 Task: Select a due date automation when advanced on, the moment a card is due add fields without custom field "Resume" unchecked.
Action: Mouse moved to (1161, 94)
Screenshot: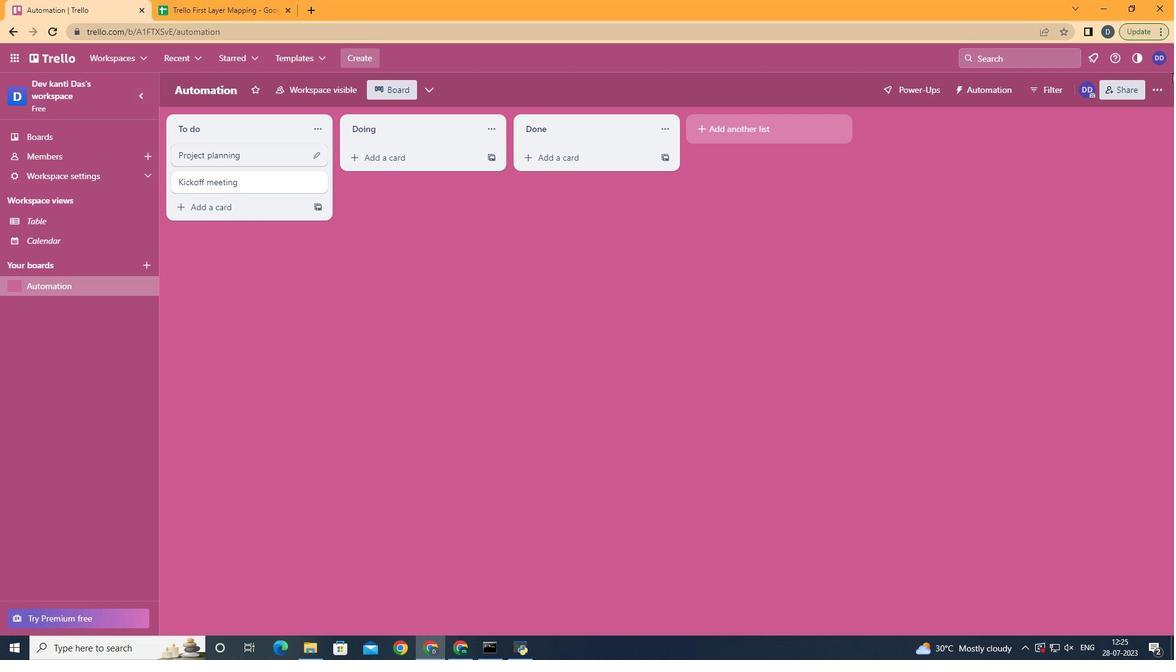 
Action: Mouse pressed left at (1161, 94)
Screenshot: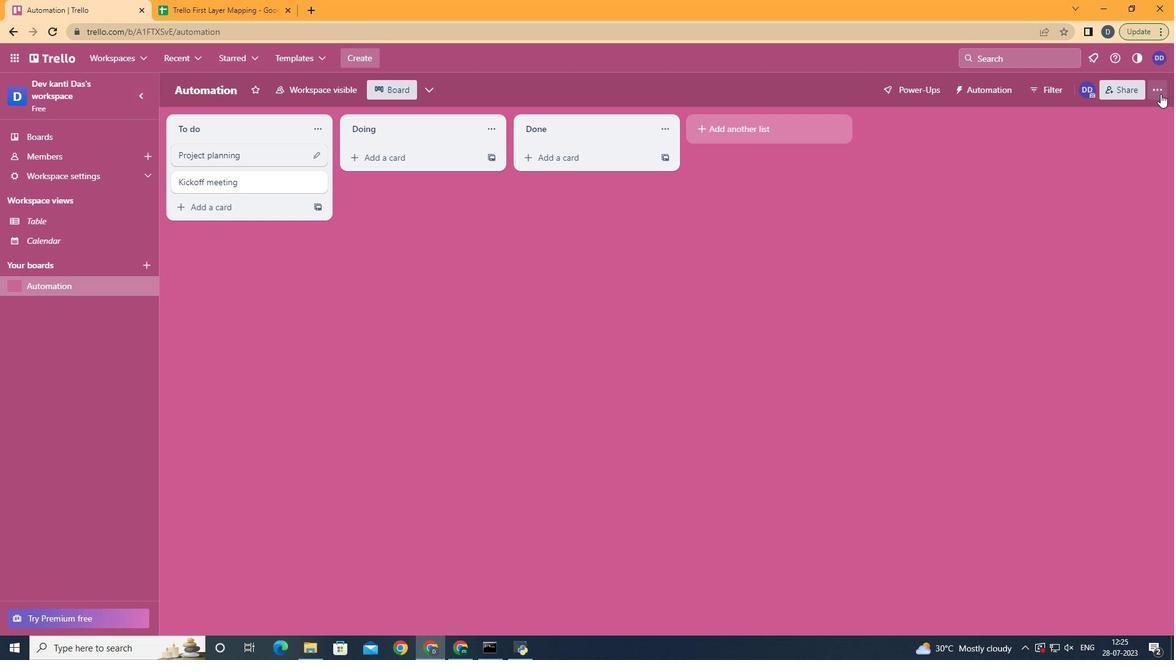 
Action: Mouse moved to (1057, 261)
Screenshot: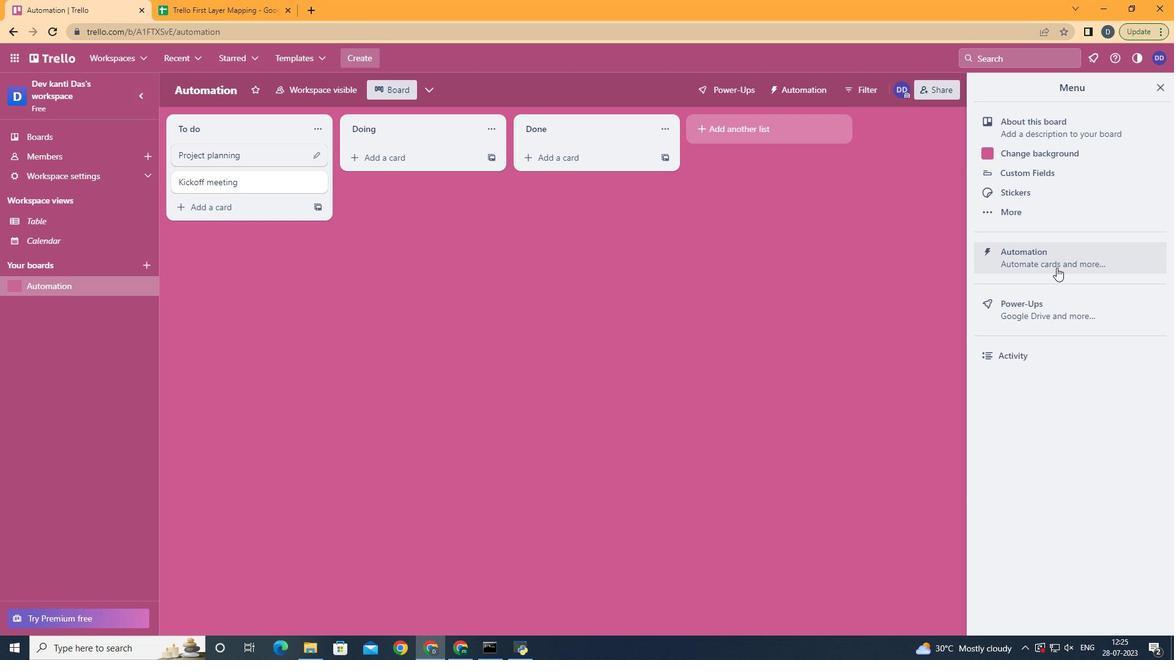
Action: Mouse pressed left at (1057, 261)
Screenshot: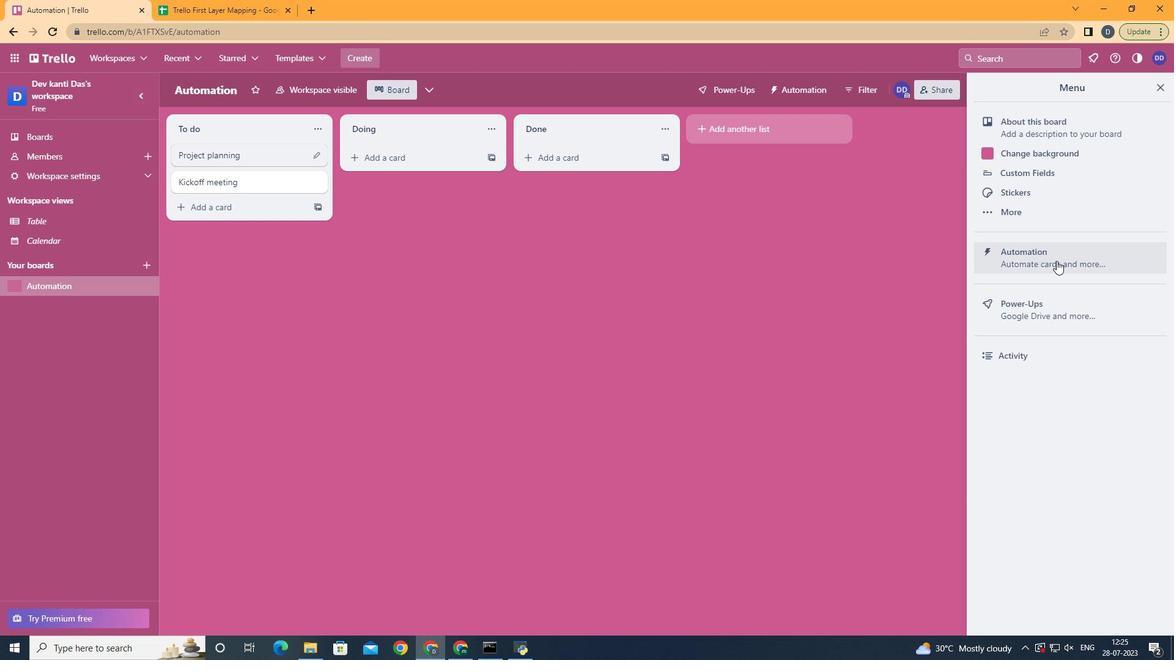 
Action: Mouse moved to (222, 256)
Screenshot: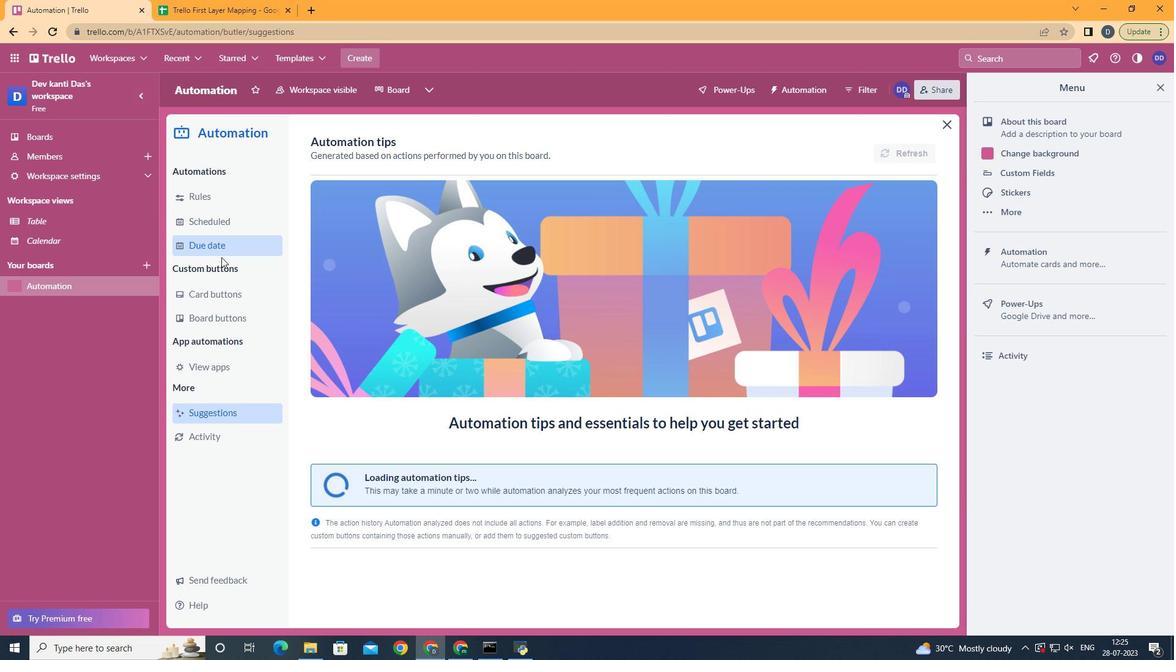 
Action: Mouse pressed left at (222, 256)
Screenshot: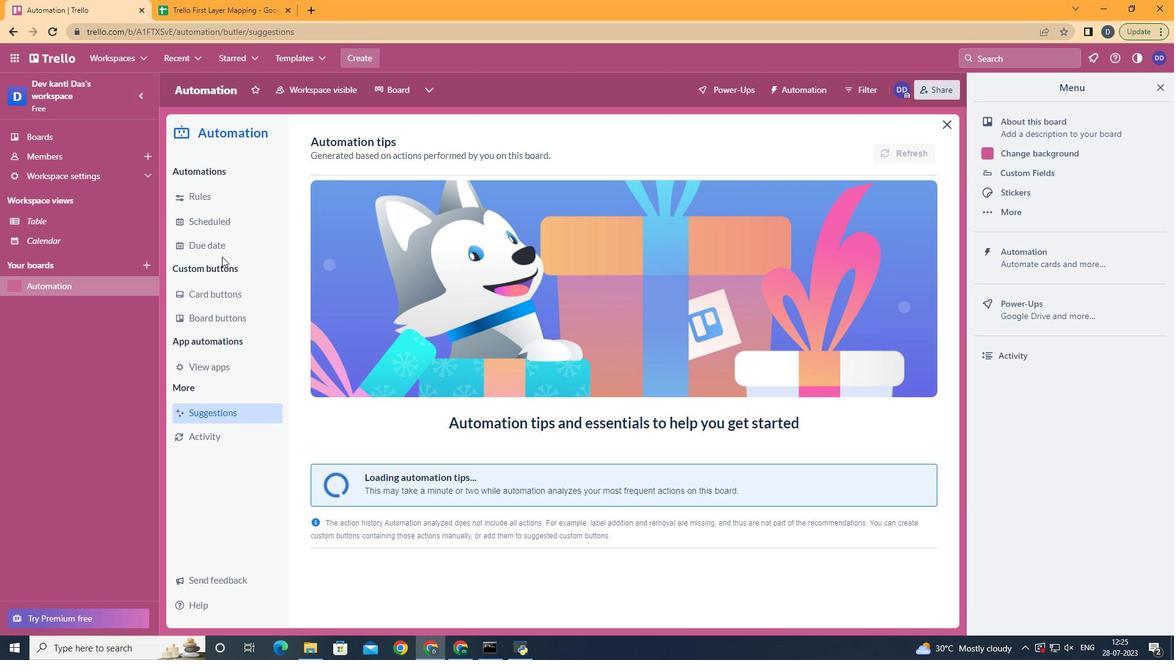 
Action: Mouse moved to (225, 253)
Screenshot: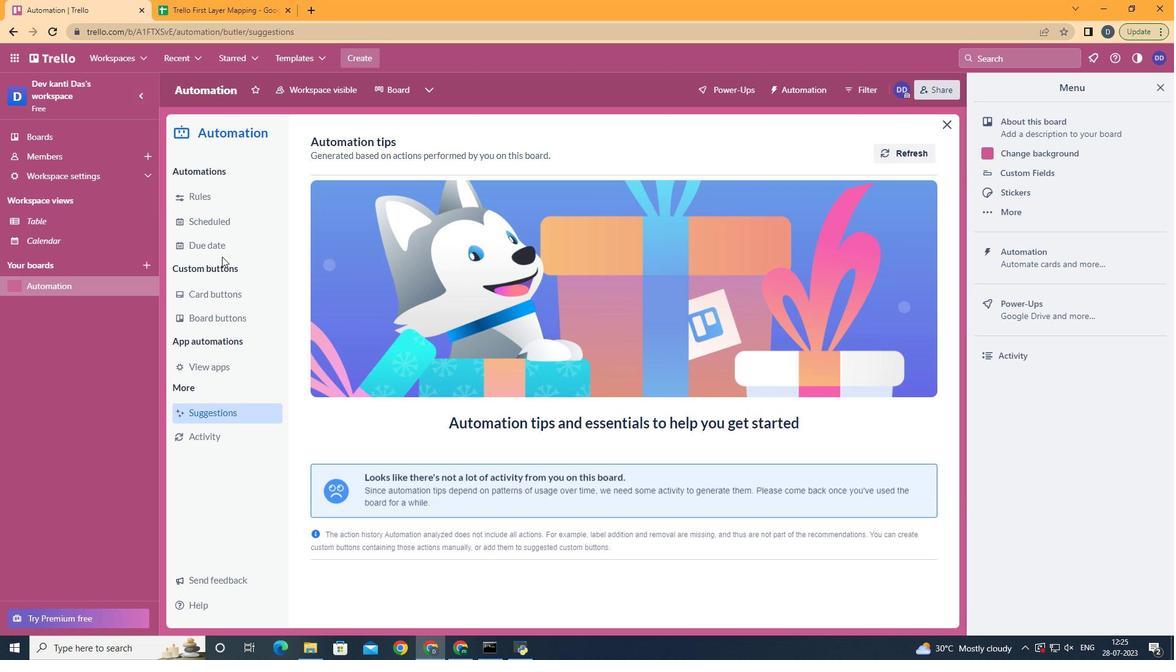 
Action: Mouse pressed left at (225, 253)
Screenshot: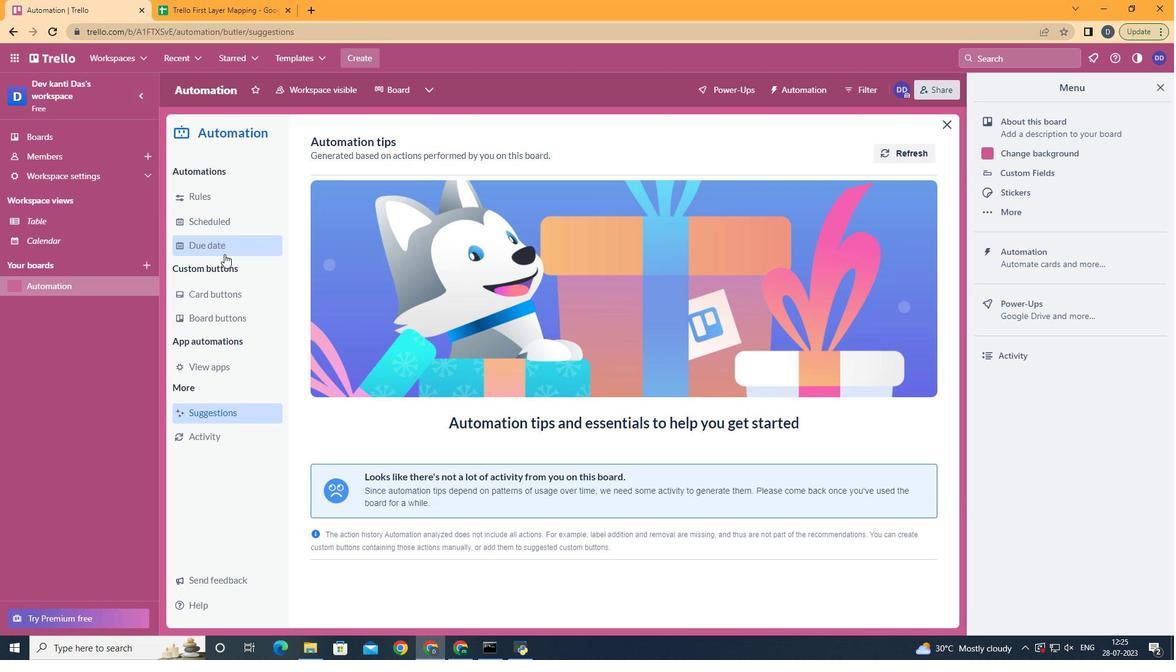 
Action: Mouse moved to (894, 141)
Screenshot: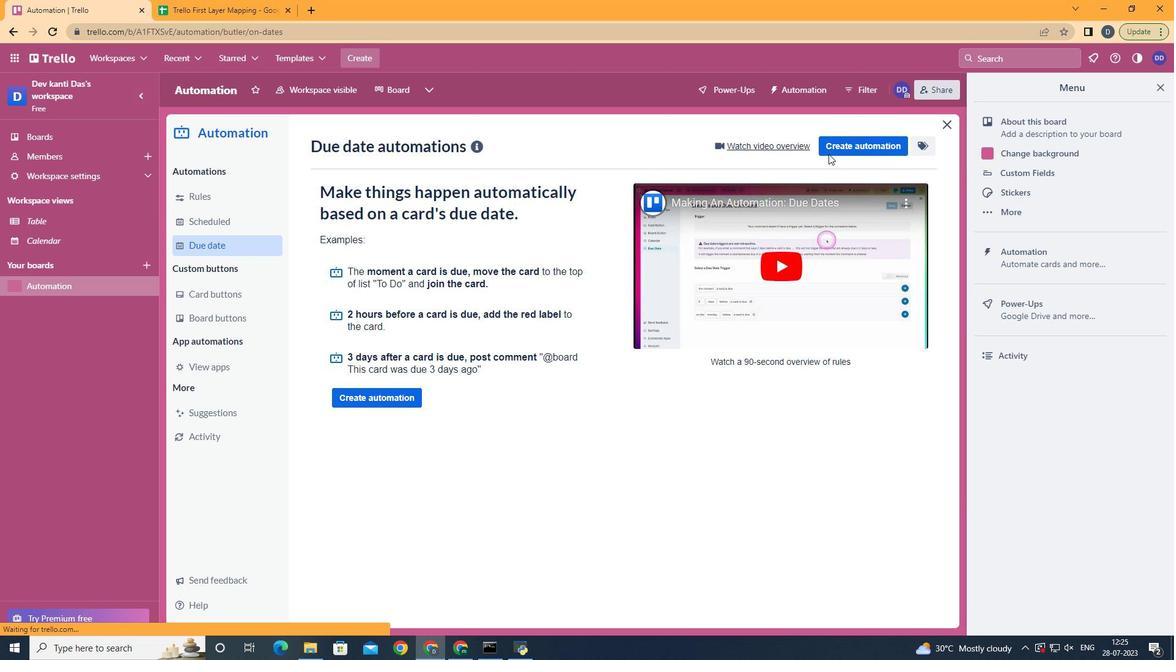 
Action: Mouse pressed left at (894, 141)
Screenshot: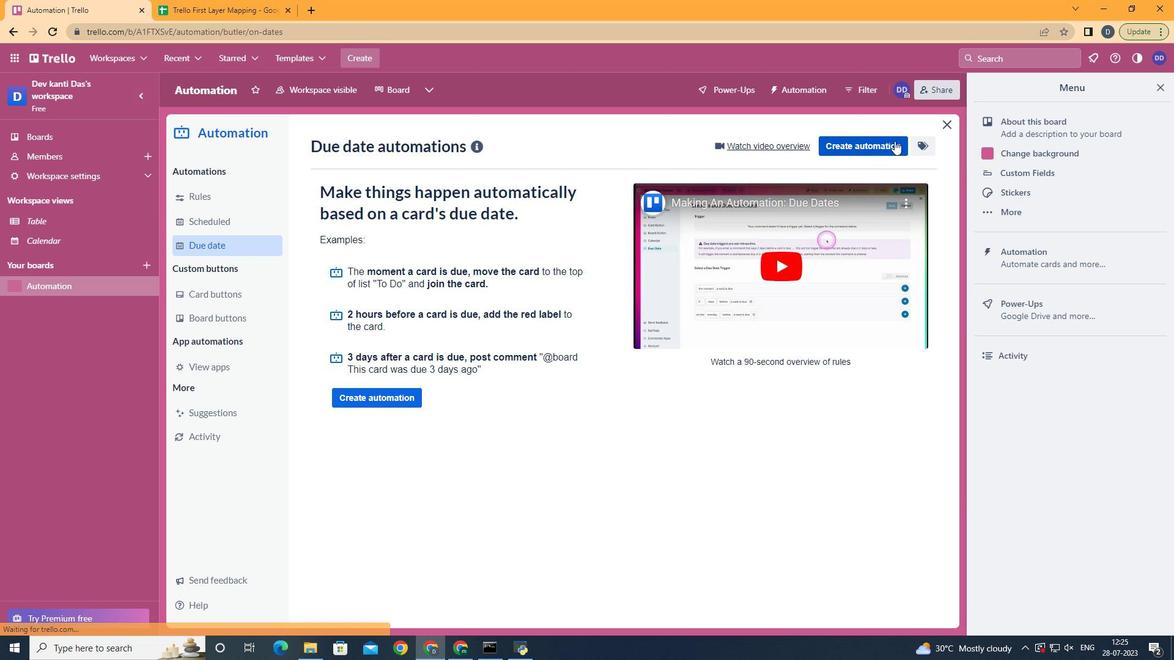 
Action: Mouse moved to (620, 259)
Screenshot: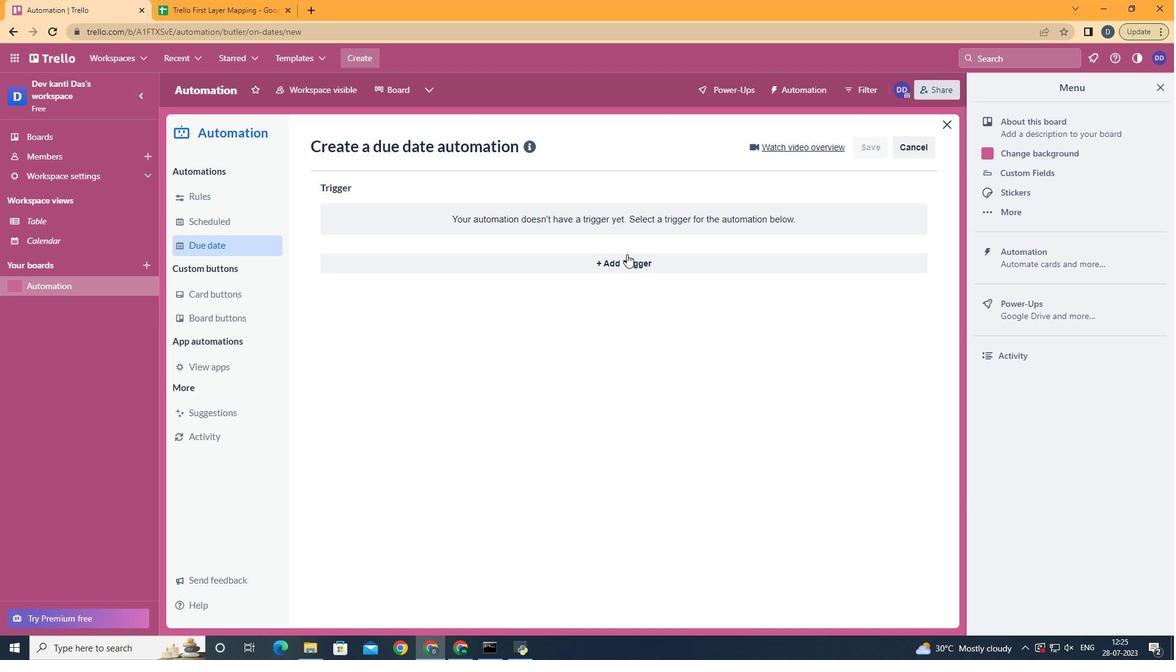 
Action: Mouse pressed left at (620, 259)
Screenshot: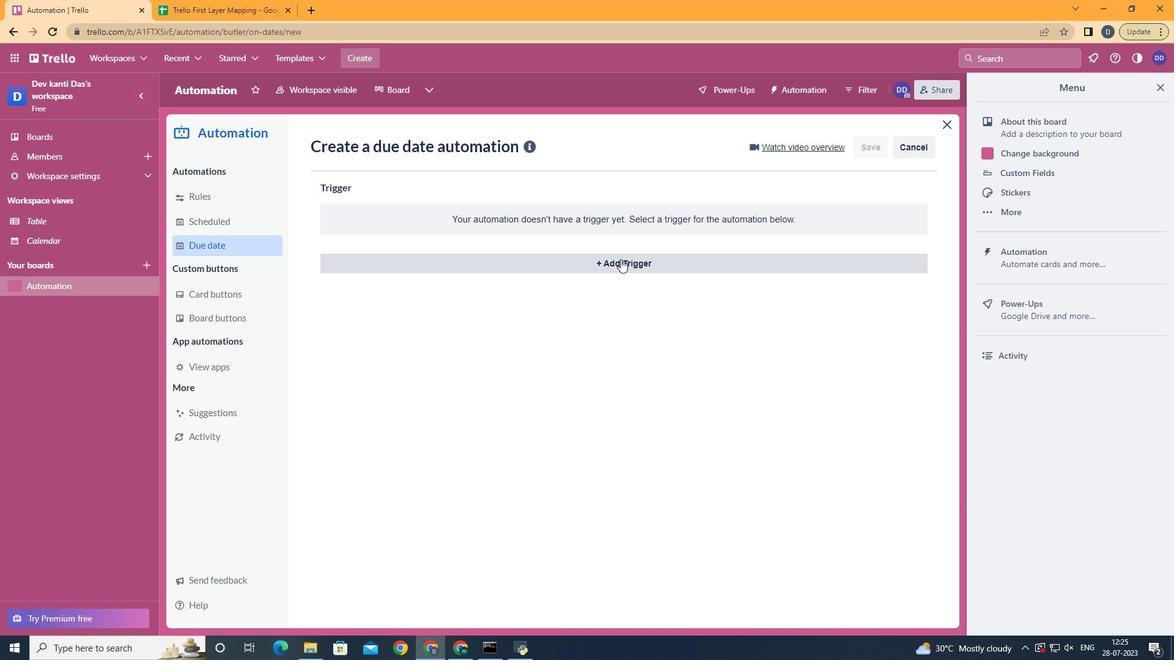 
Action: Mouse moved to (368, 436)
Screenshot: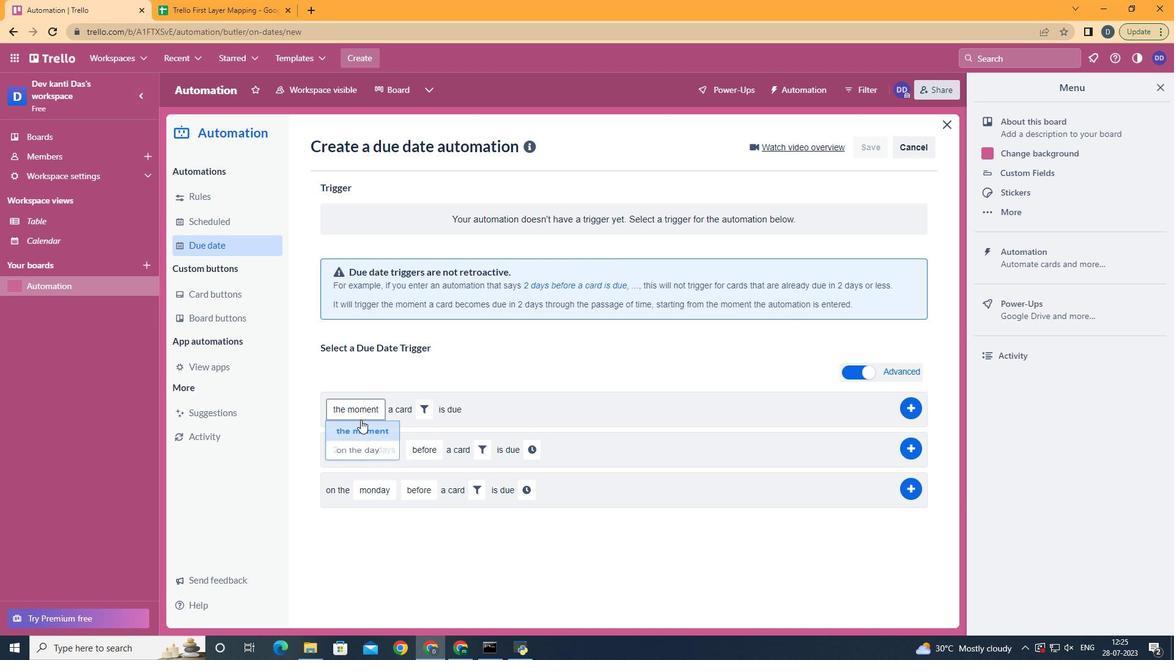 
Action: Mouse pressed left at (368, 436)
Screenshot: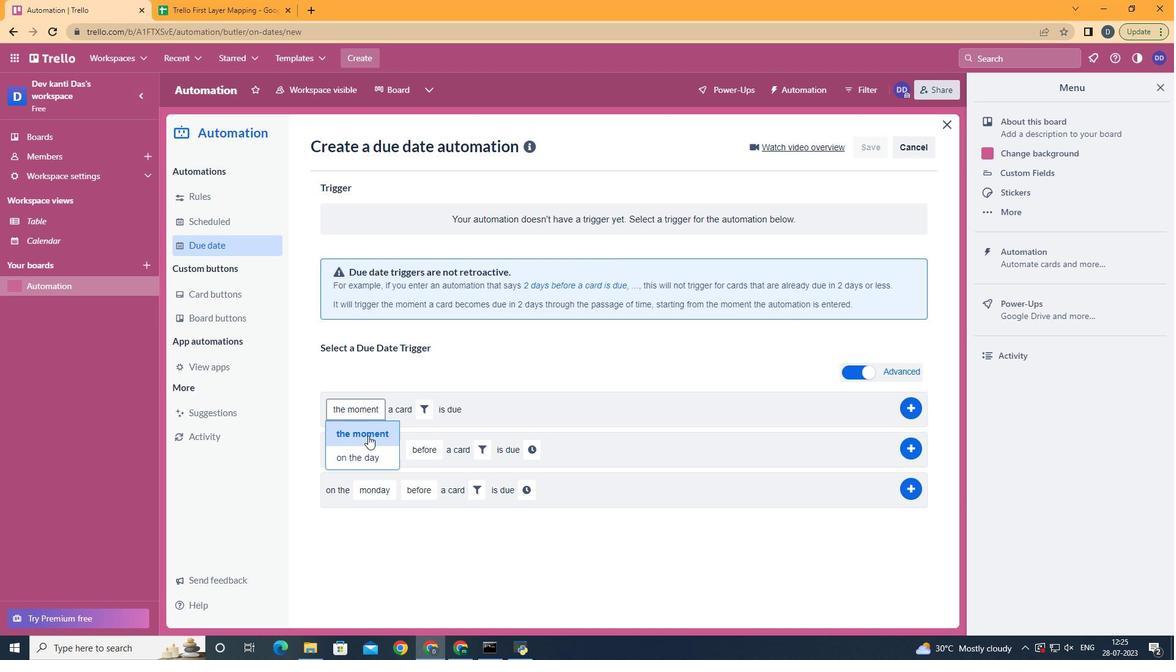 
Action: Mouse moved to (431, 408)
Screenshot: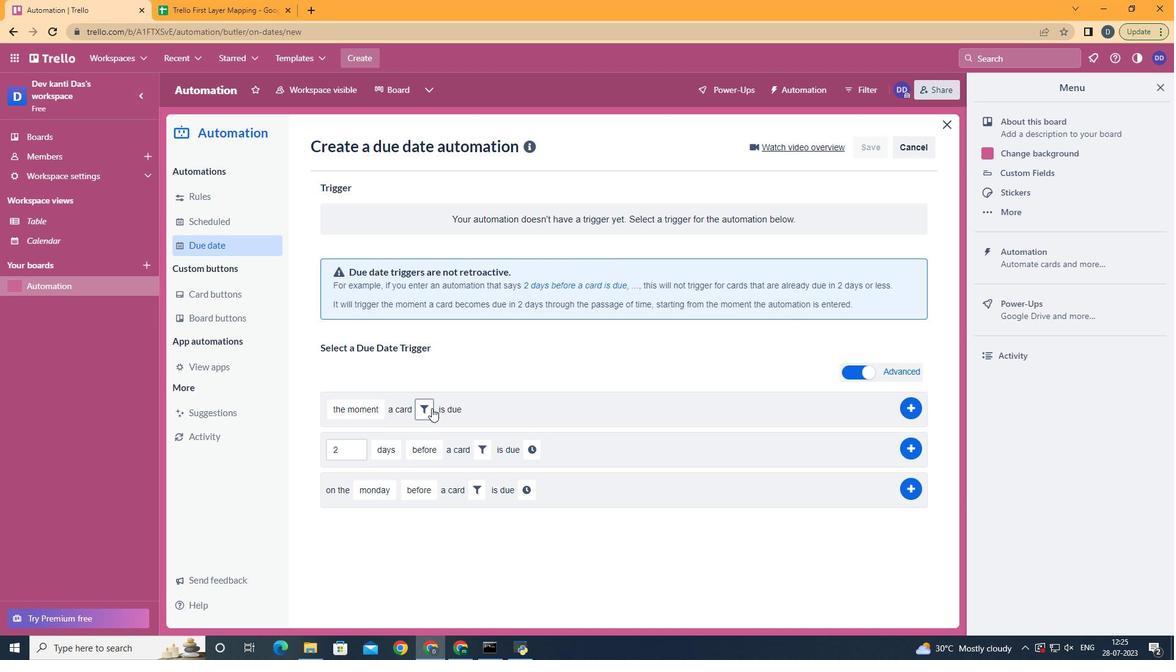 
Action: Mouse pressed left at (431, 408)
Screenshot: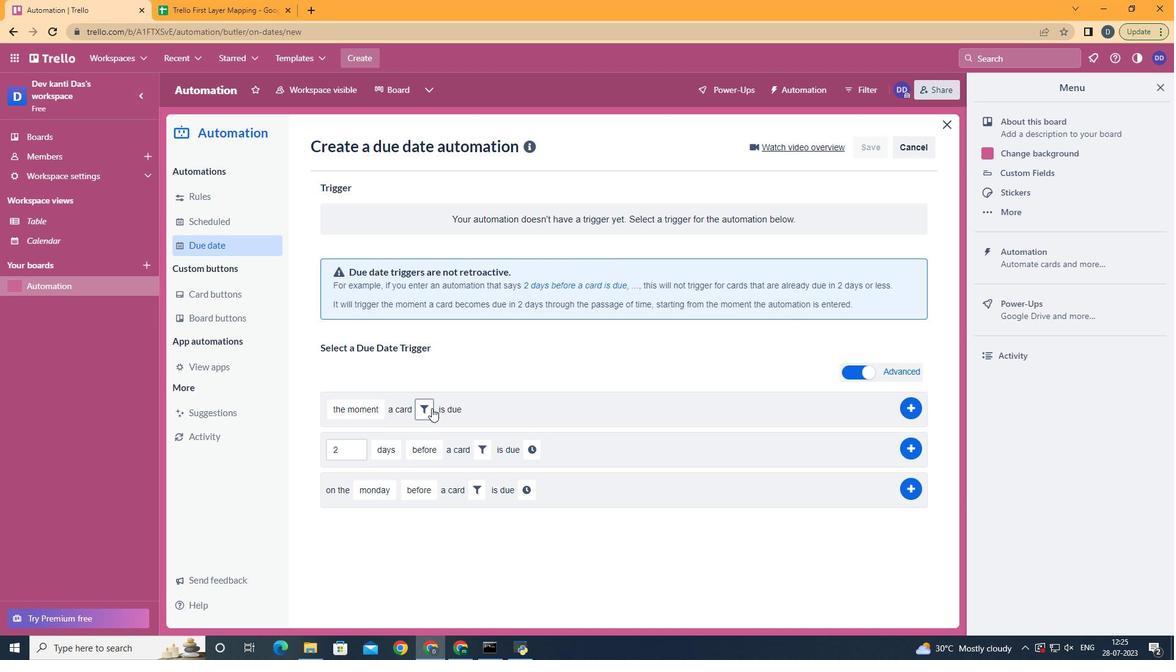 
Action: Mouse moved to (622, 448)
Screenshot: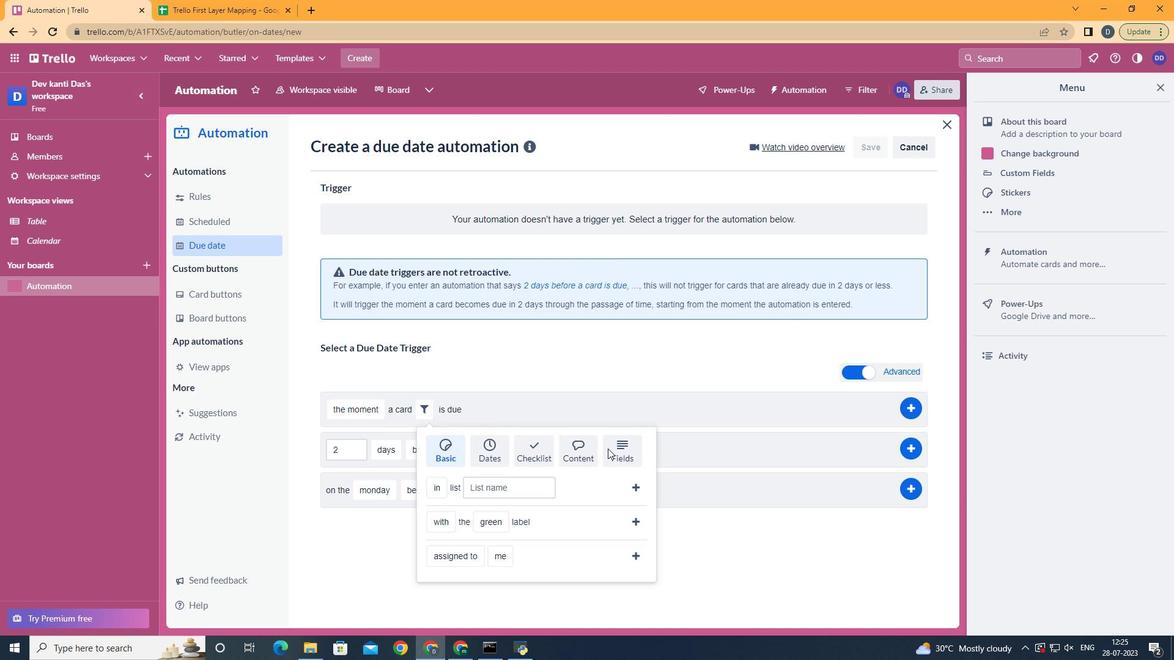 
Action: Mouse pressed left at (622, 448)
Screenshot: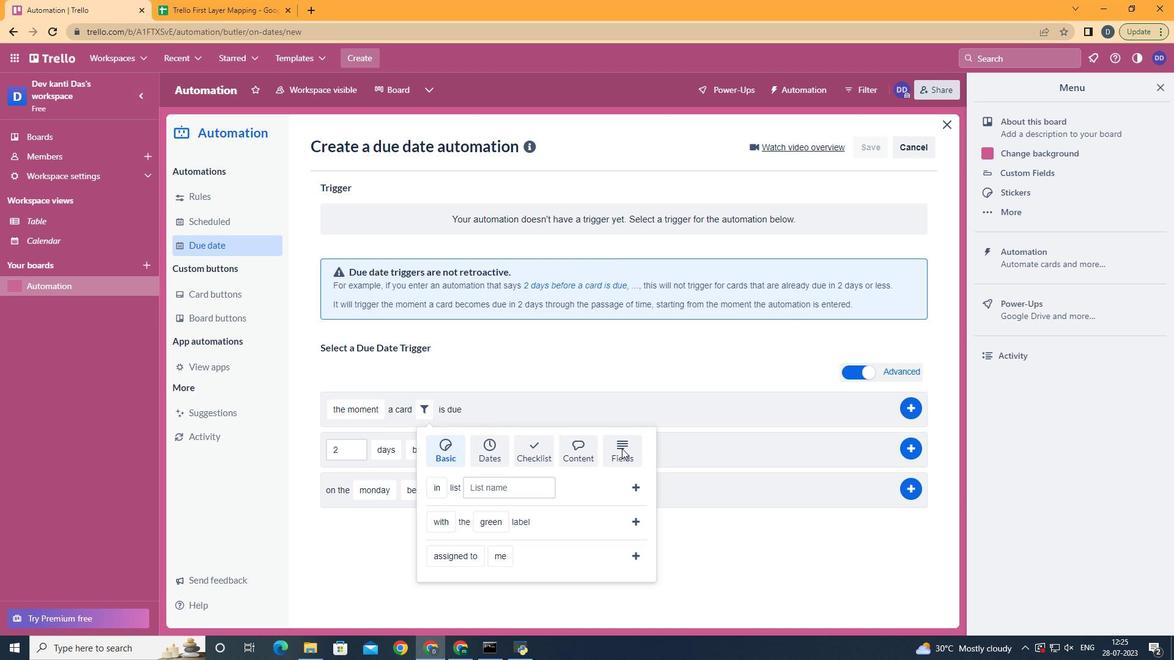 
Action: Mouse moved to (630, 441)
Screenshot: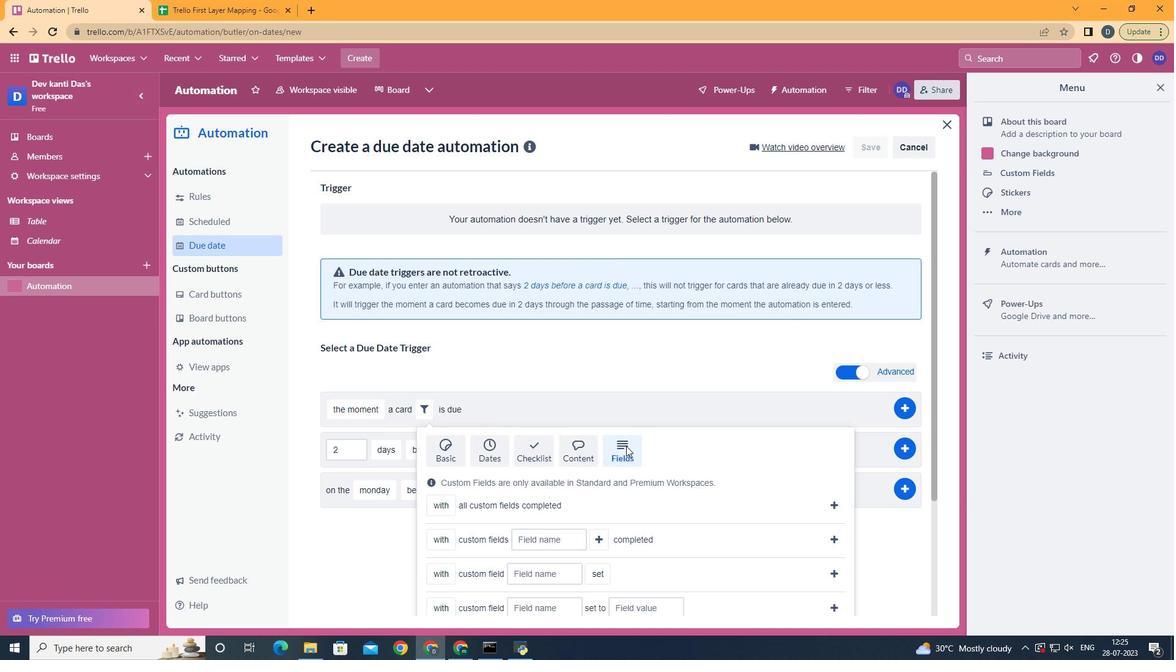 
Action: Mouse scrolled (630, 441) with delta (0, 0)
Screenshot: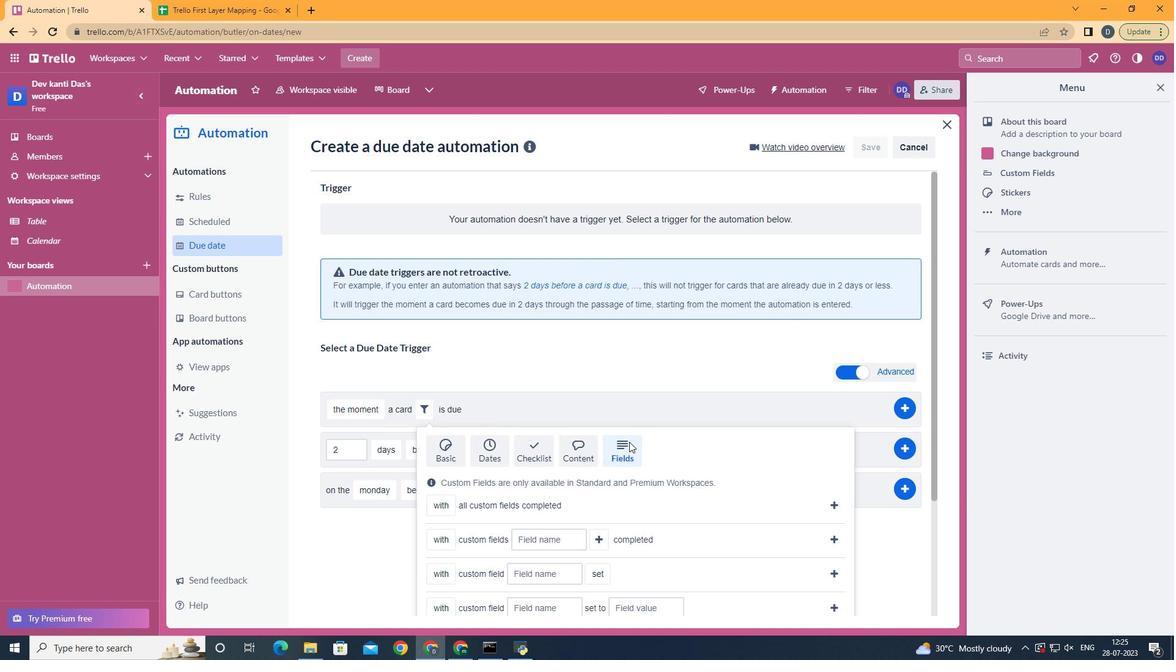 
Action: Mouse scrolled (630, 441) with delta (0, 0)
Screenshot: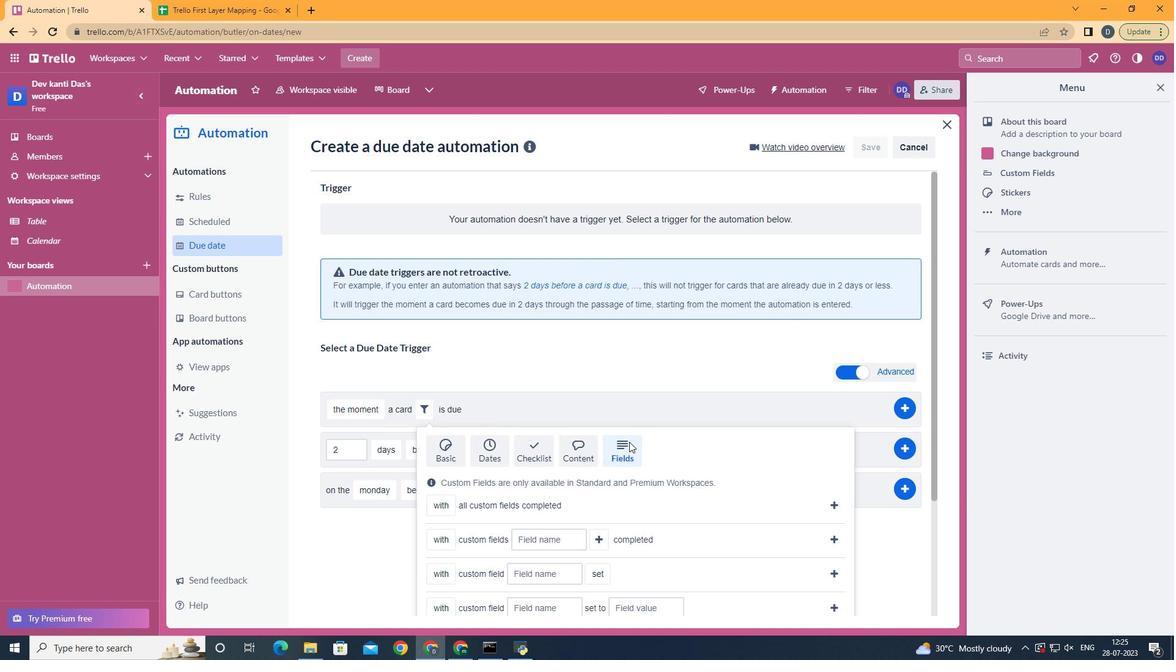 
Action: Mouse moved to (677, 416)
Screenshot: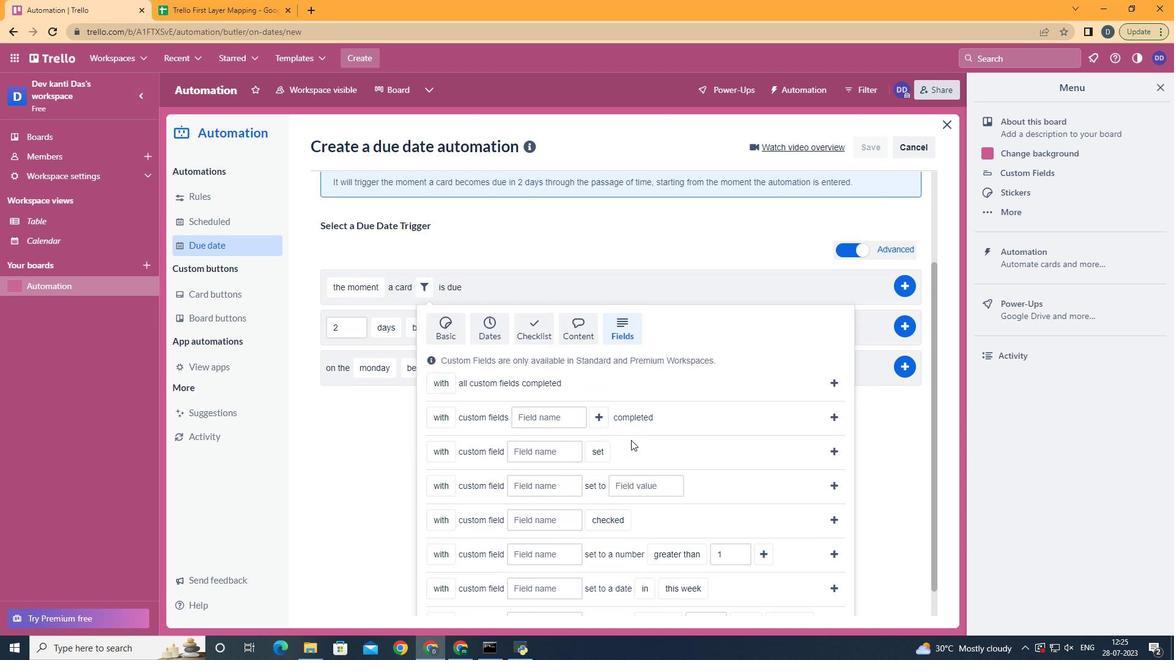 
Action: Mouse scrolled (677, 415) with delta (0, 0)
Screenshot: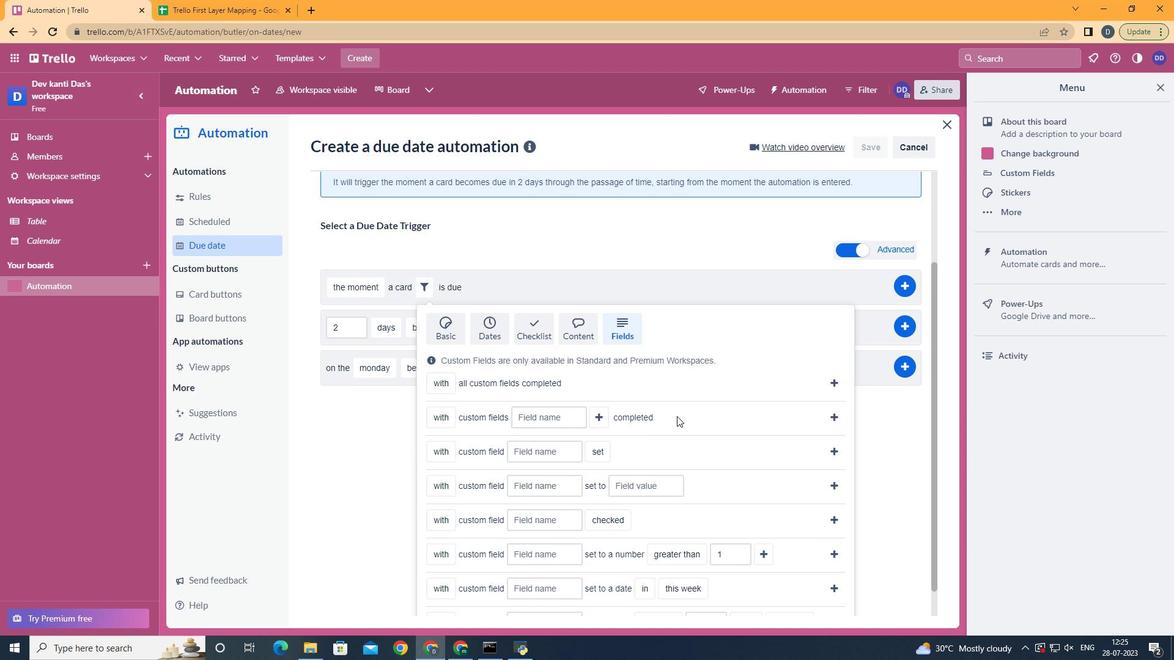 
Action: Mouse moved to (441, 493)
Screenshot: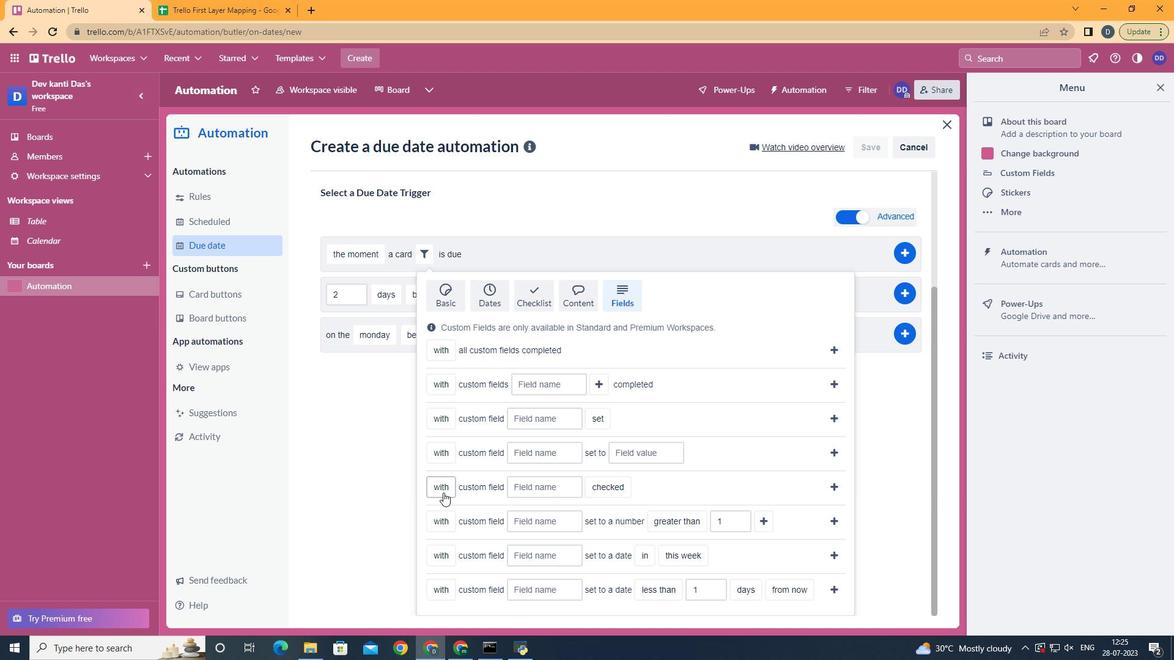 
Action: Mouse pressed left at (441, 493)
Screenshot: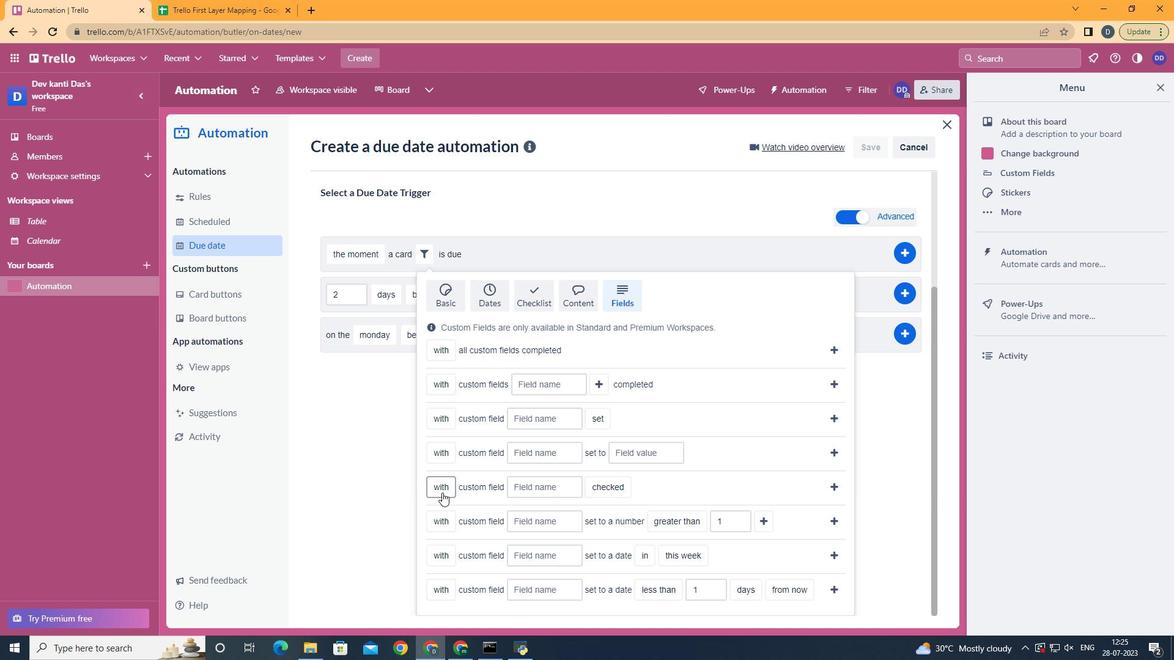 
Action: Mouse moved to (446, 540)
Screenshot: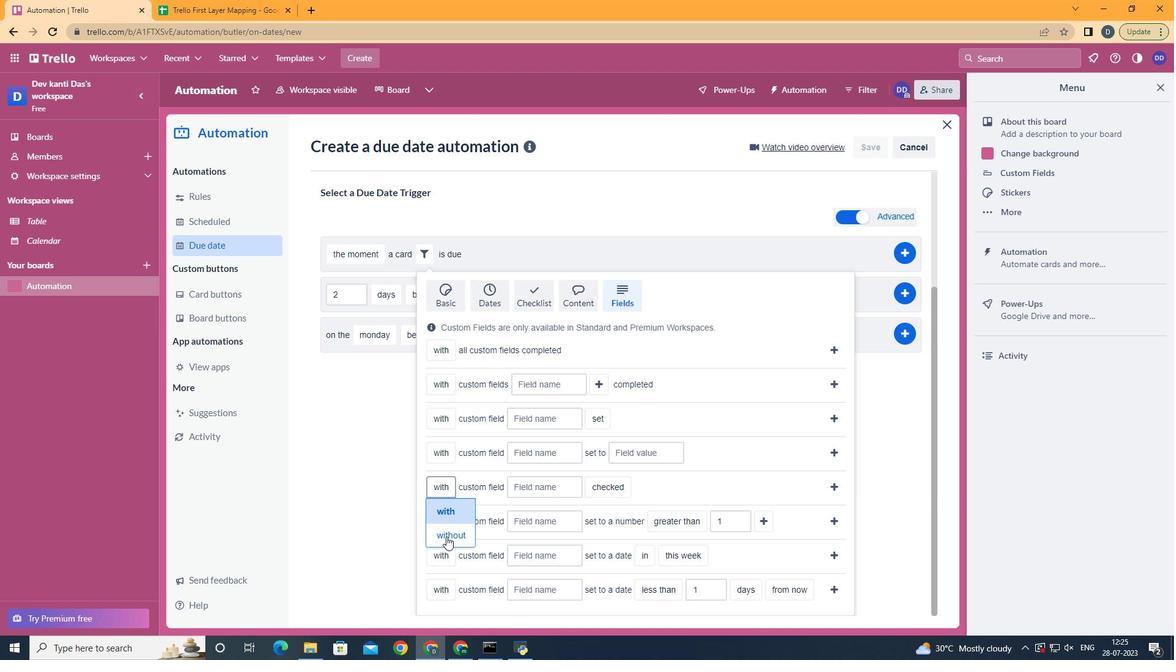 
Action: Mouse pressed left at (446, 540)
Screenshot: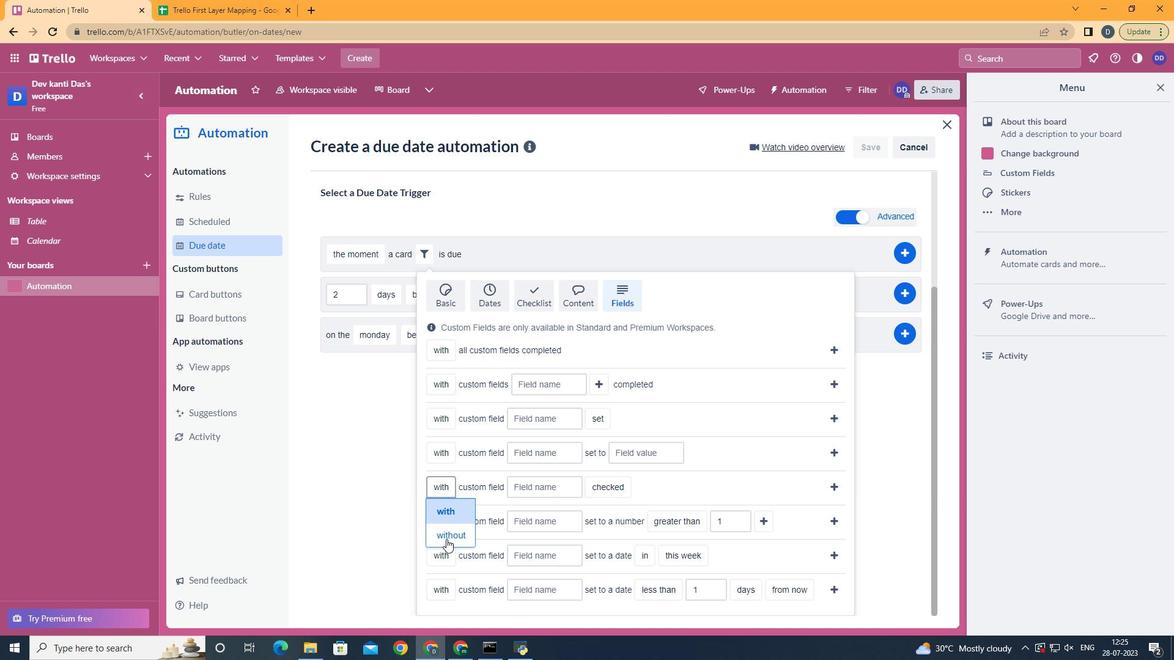 
Action: Mouse moved to (553, 486)
Screenshot: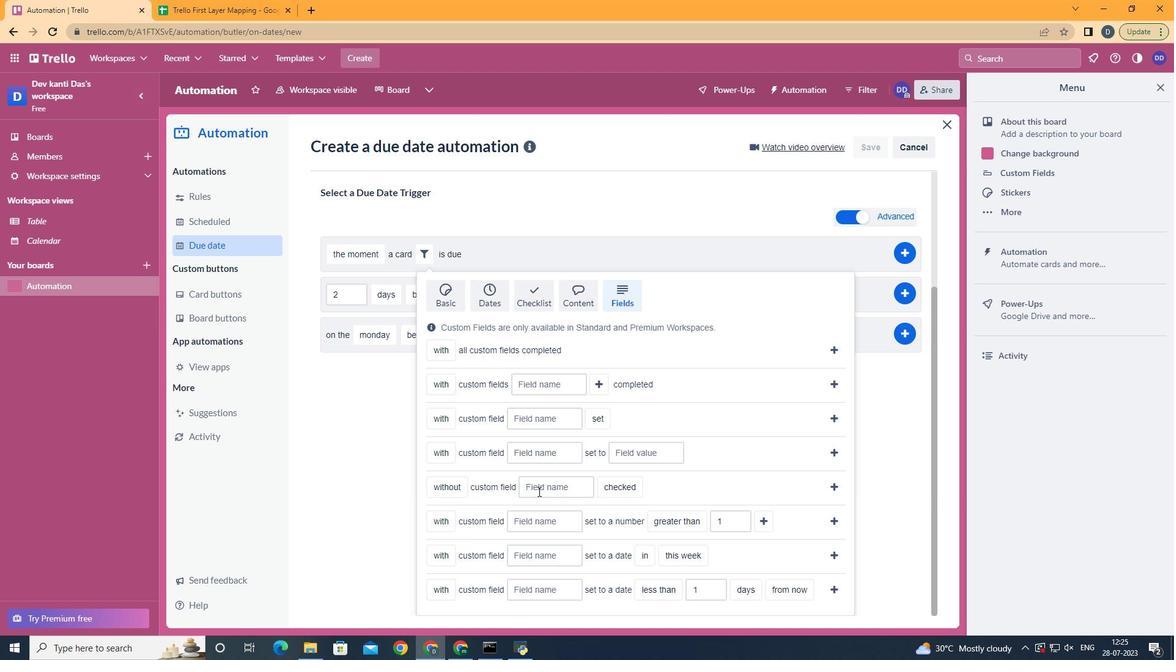 
Action: Mouse pressed left at (553, 486)
Screenshot: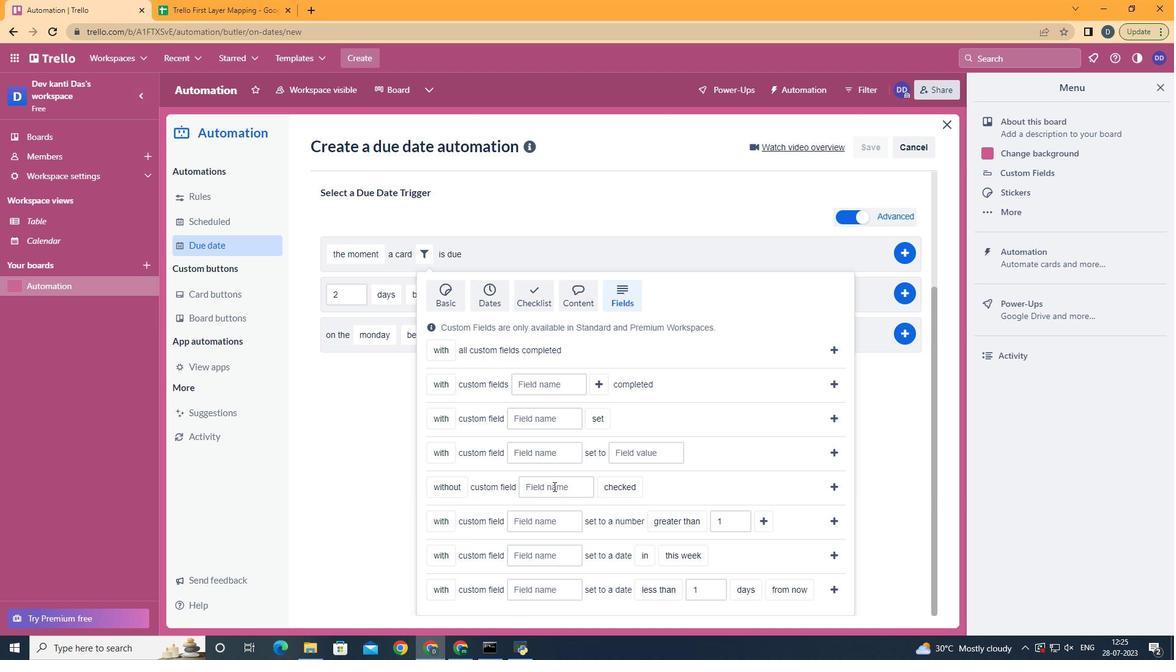 
Action: Key pressed <Key.shift>Resume
Screenshot: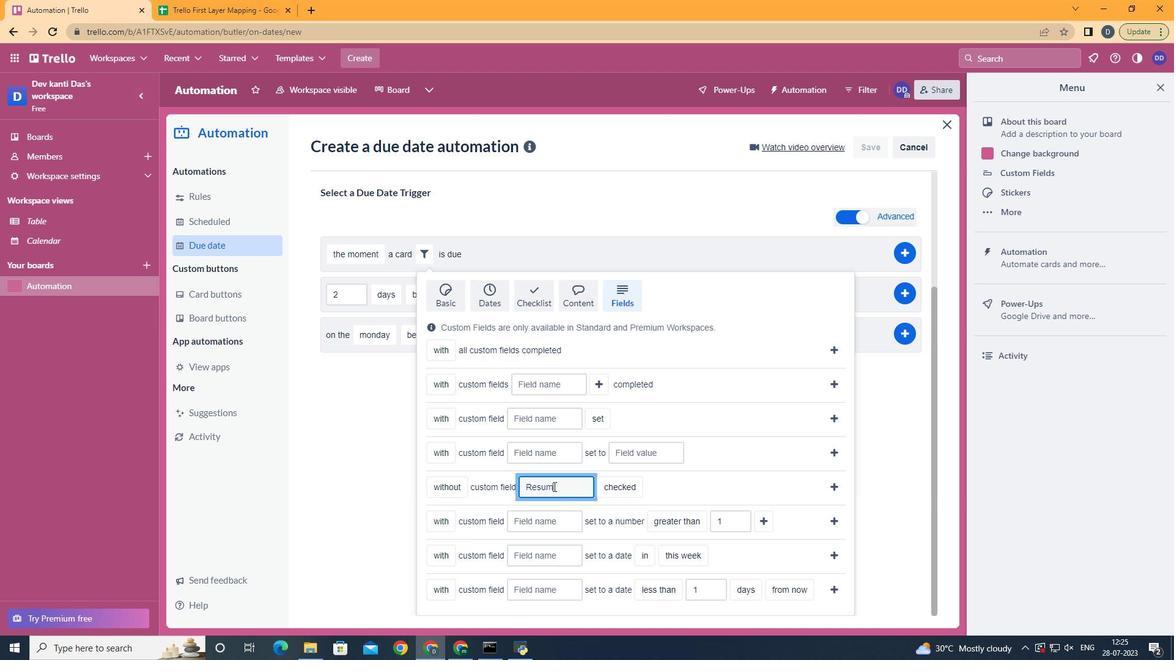 
Action: Mouse moved to (631, 530)
Screenshot: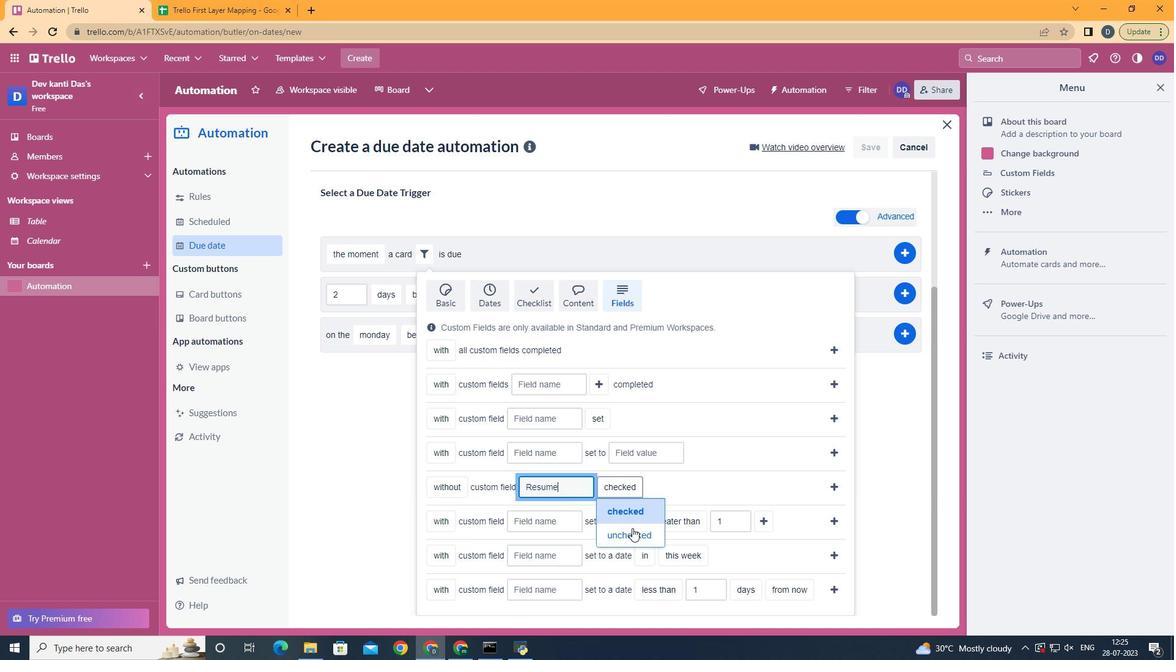 
Action: Mouse pressed left at (631, 530)
Screenshot: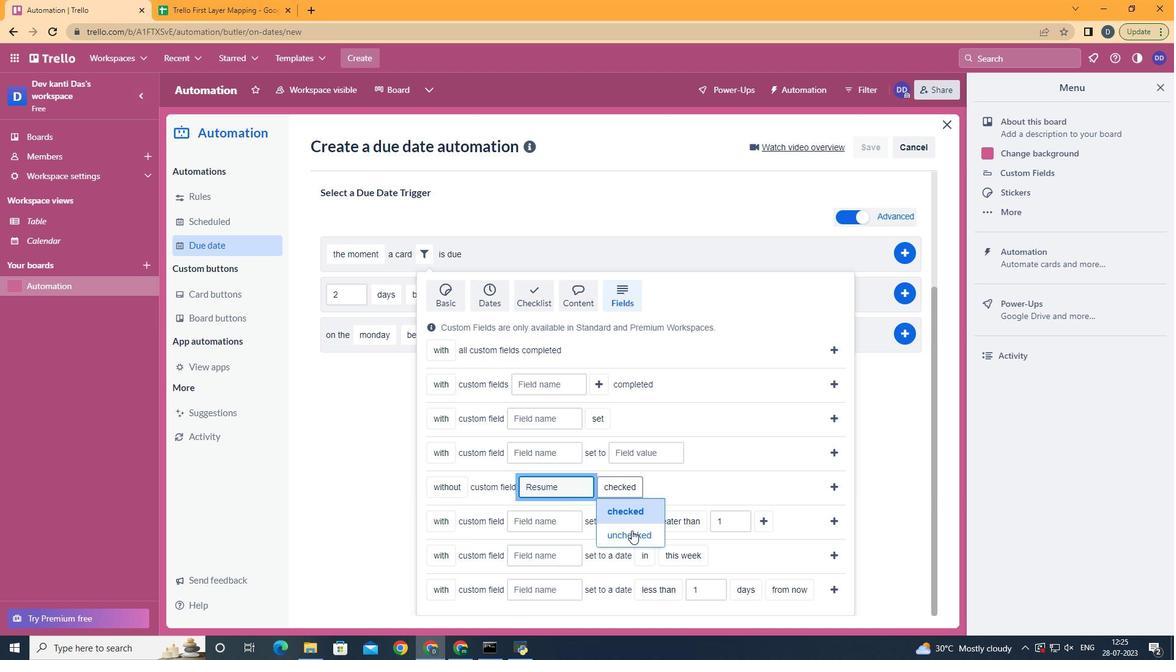 
Action: Mouse moved to (834, 483)
Screenshot: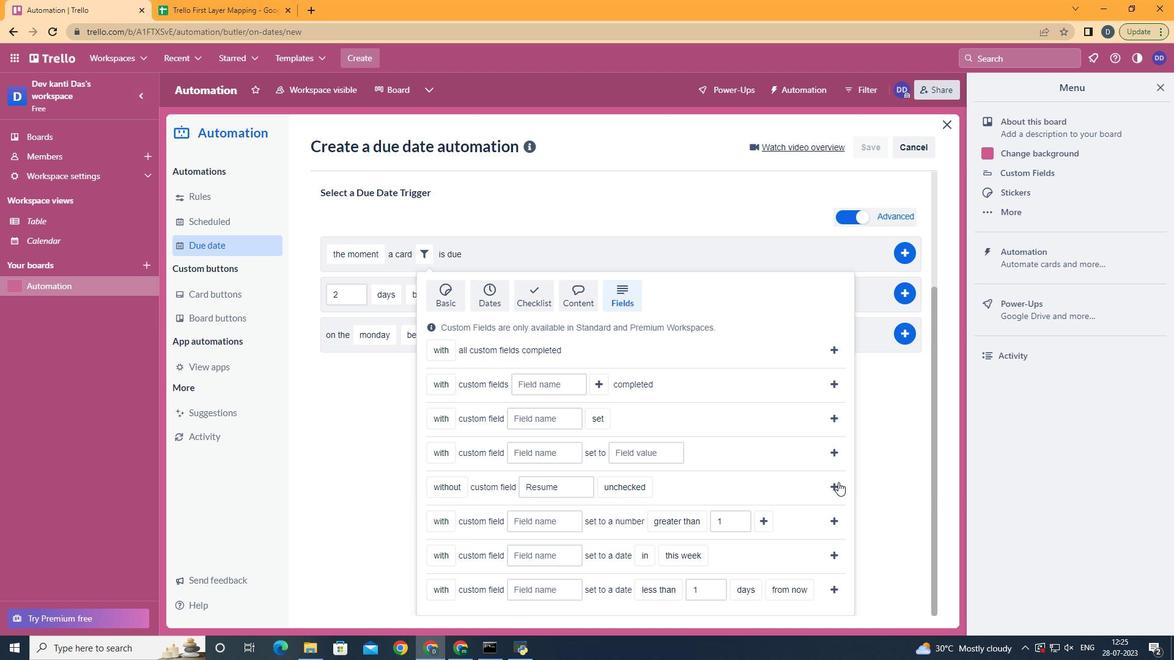 
Action: Mouse pressed left at (834, 483)
Screenshot: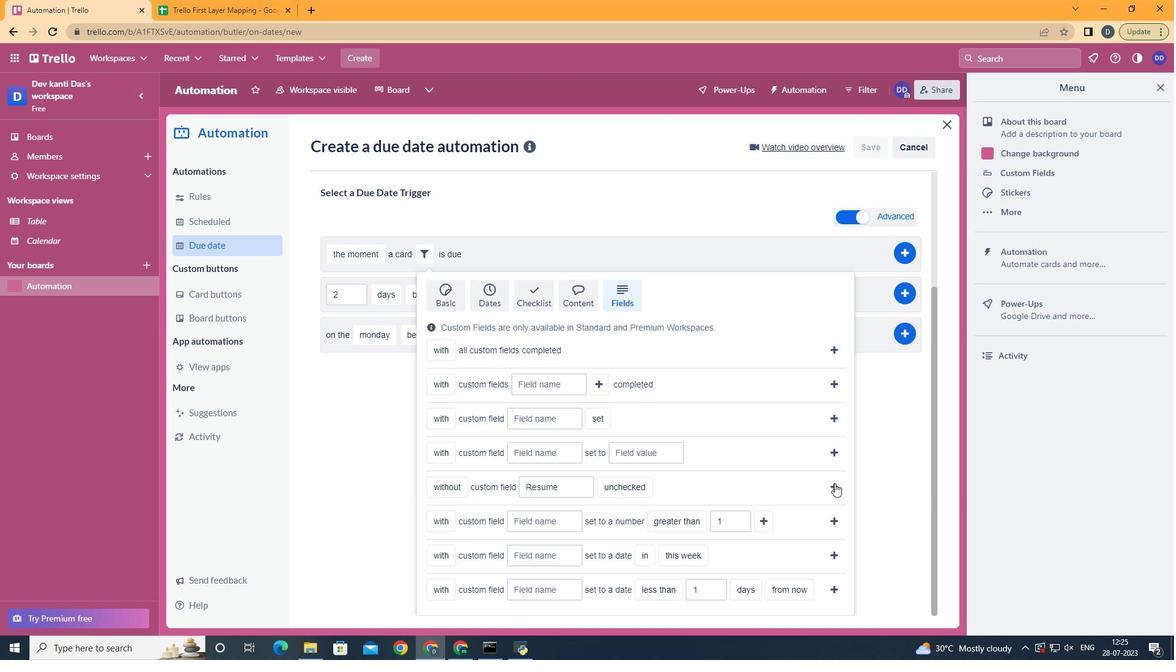 
Action: Mouse moved to (777, 449)
Screenshot: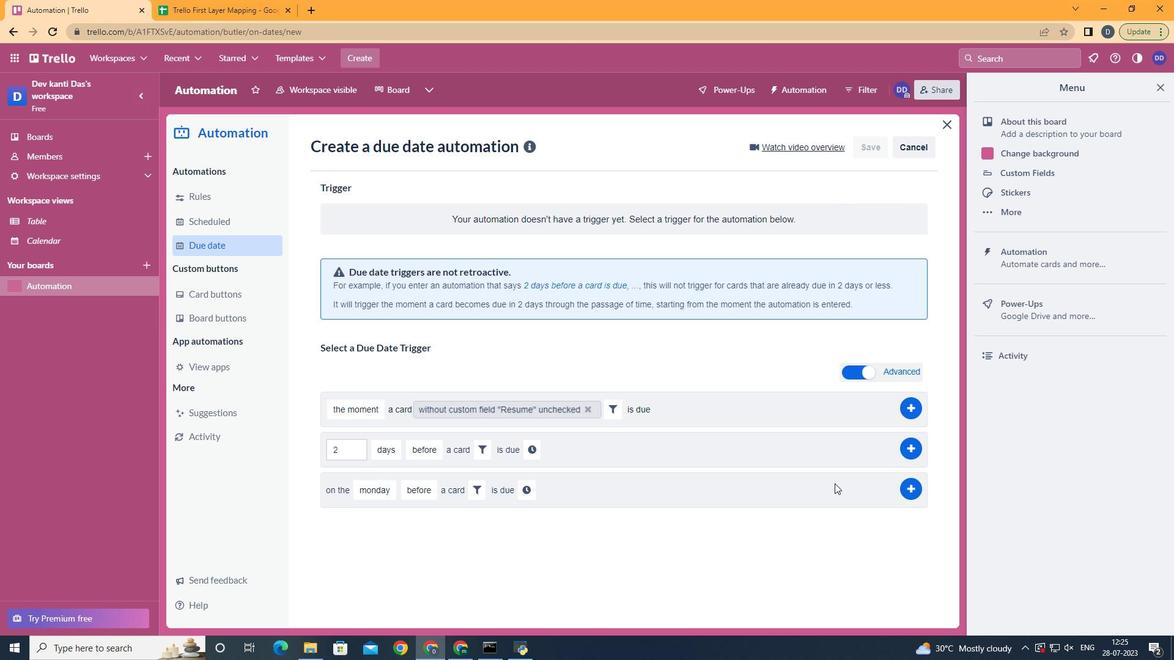 
